 Task: Use the formula "MODE.MULT" in spreadsheet "Project portfolio".
Action: Mouse moved to (581, 409)
Screenshot: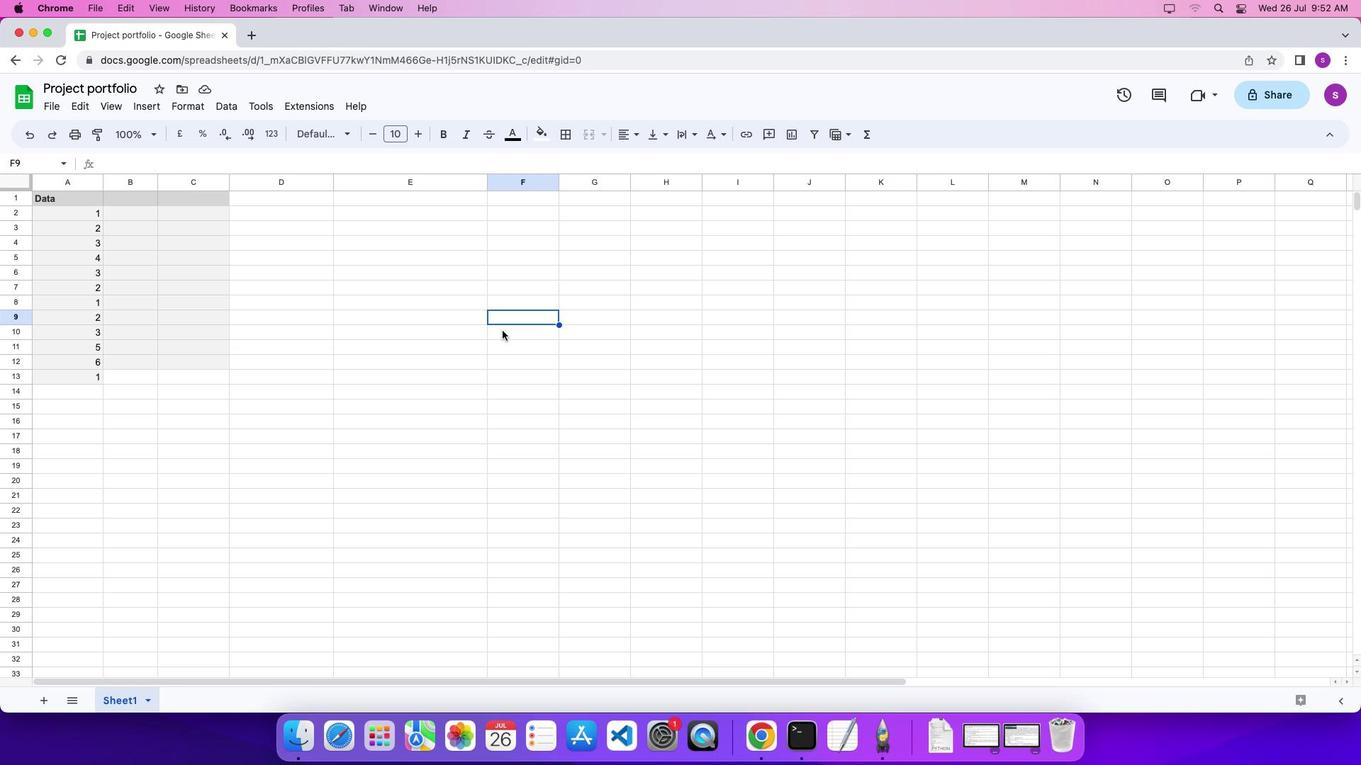 
Action: Mouse pressed left at (581, 409)
Screenshot: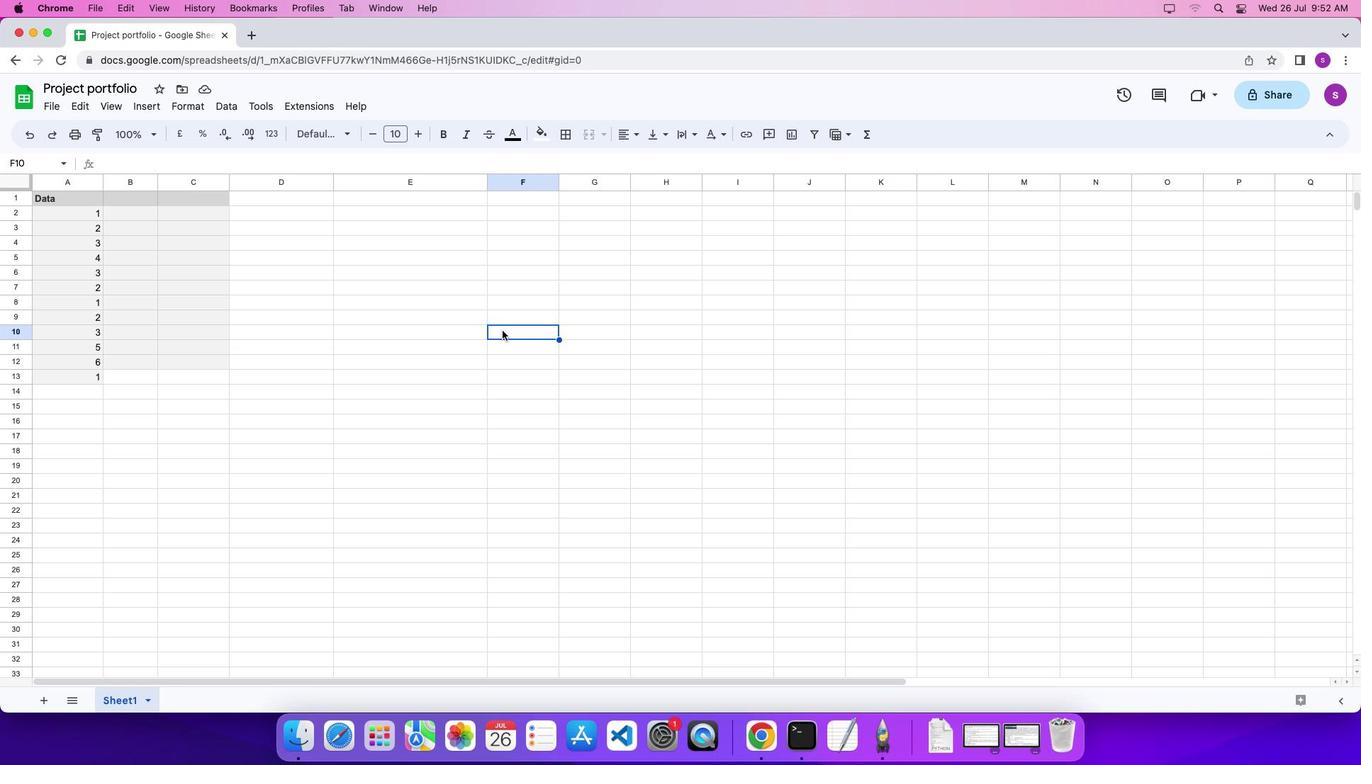 
Action: Key pressed '='
Screenshot: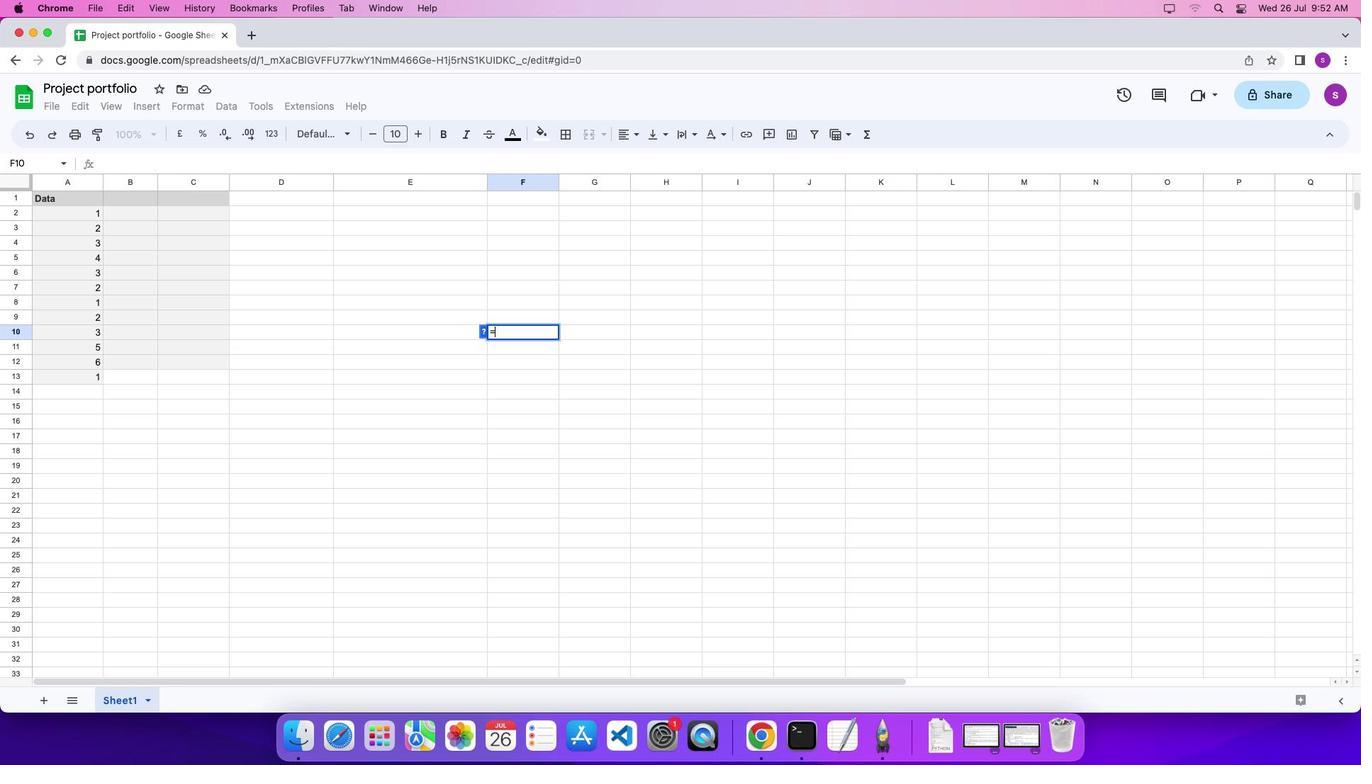 
Action: Mouse moved to (939, 219)
Screenshot: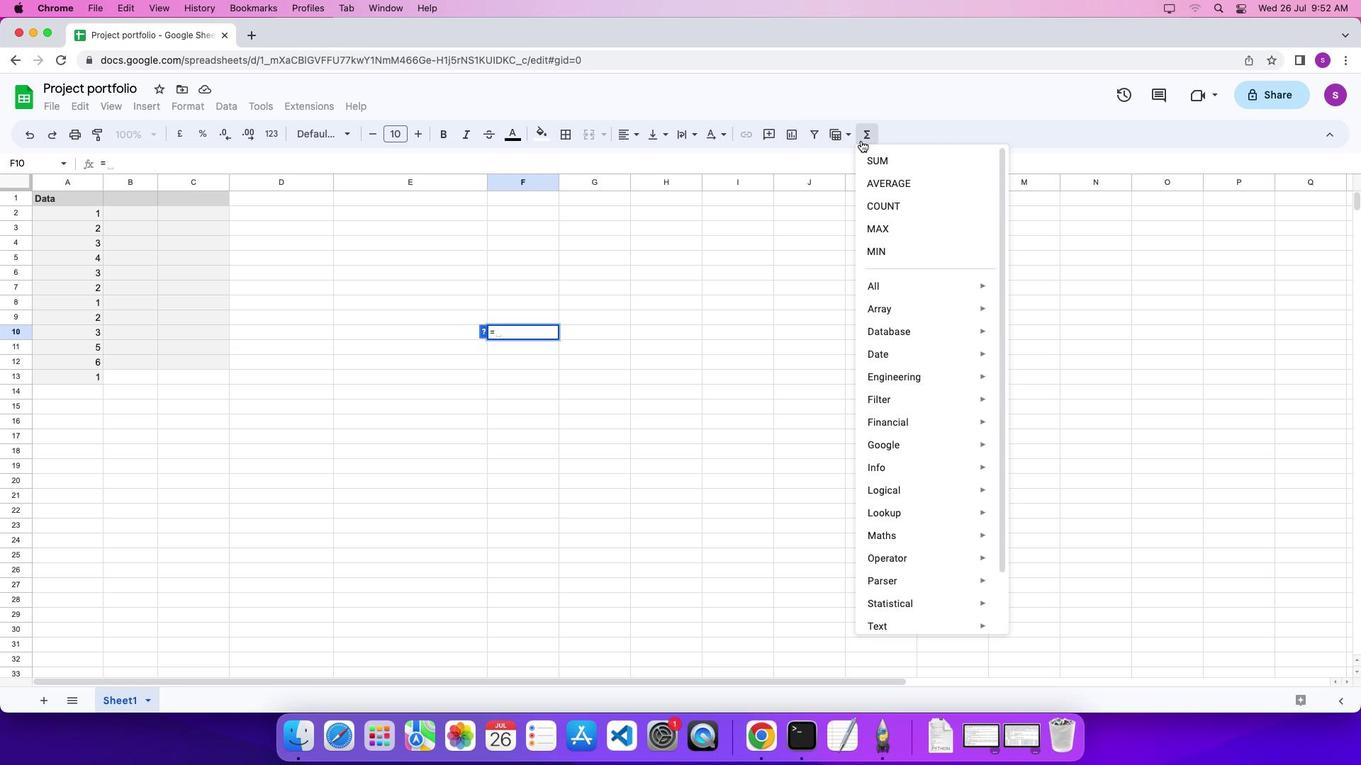
Action: Mouse pressed left at (939, 219)
Screenshot: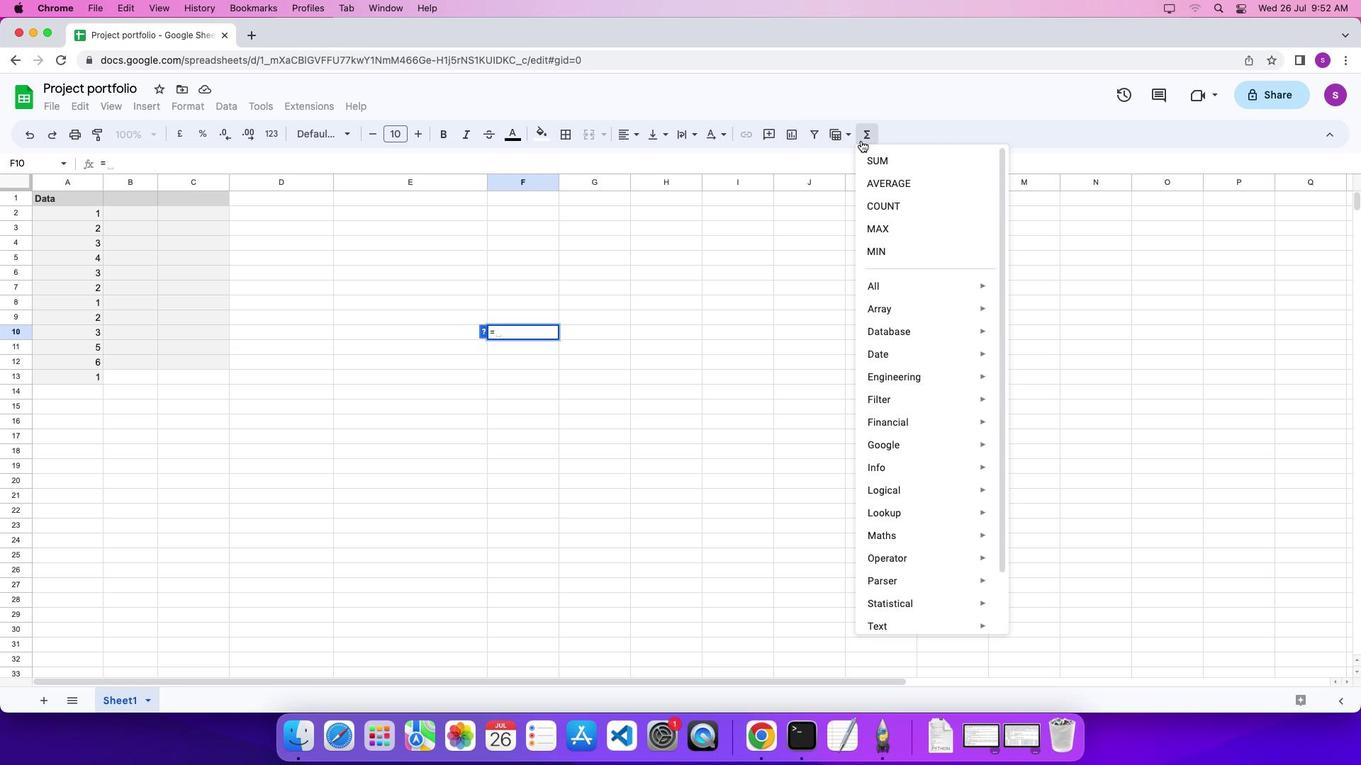 
Action: Mouse moved to (1185, 754)
Screenshot: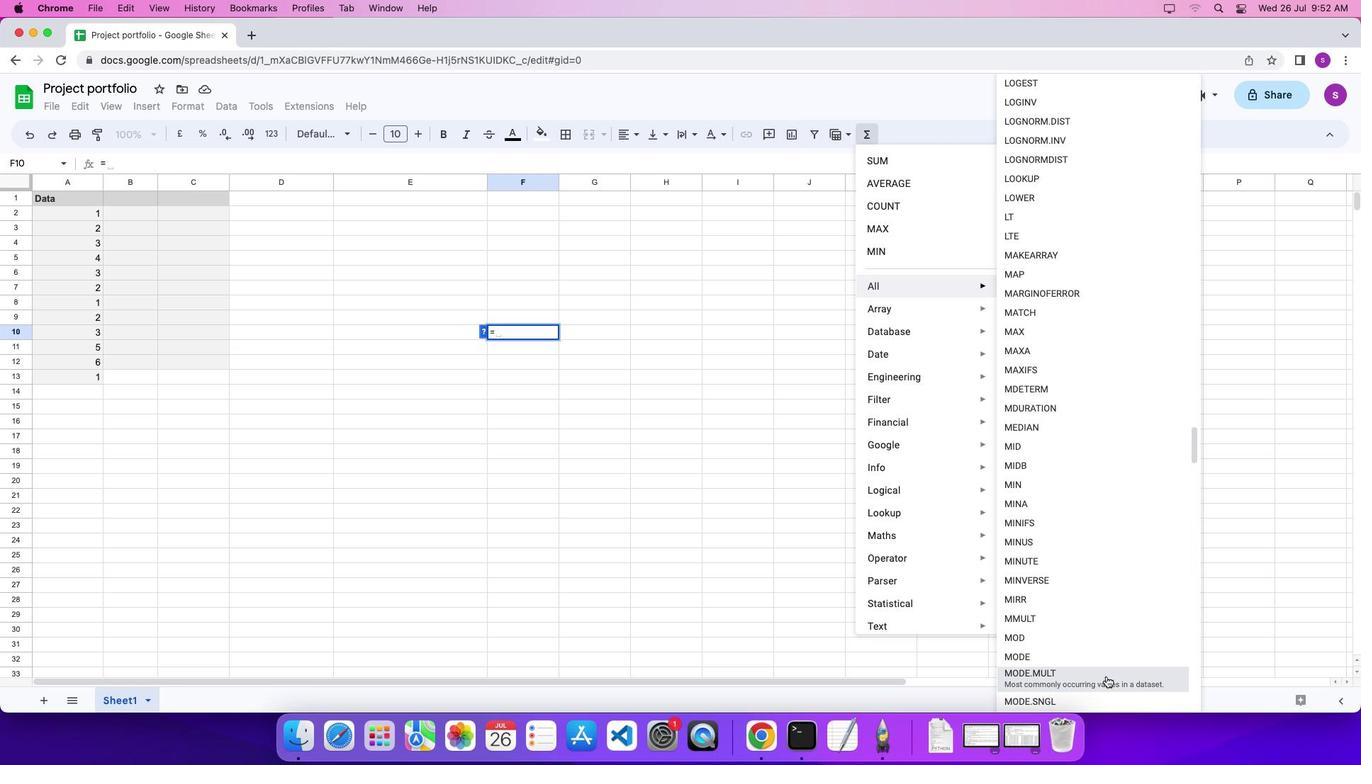 
Action: Mouse pressed left at (1185, 754)
Screenshot: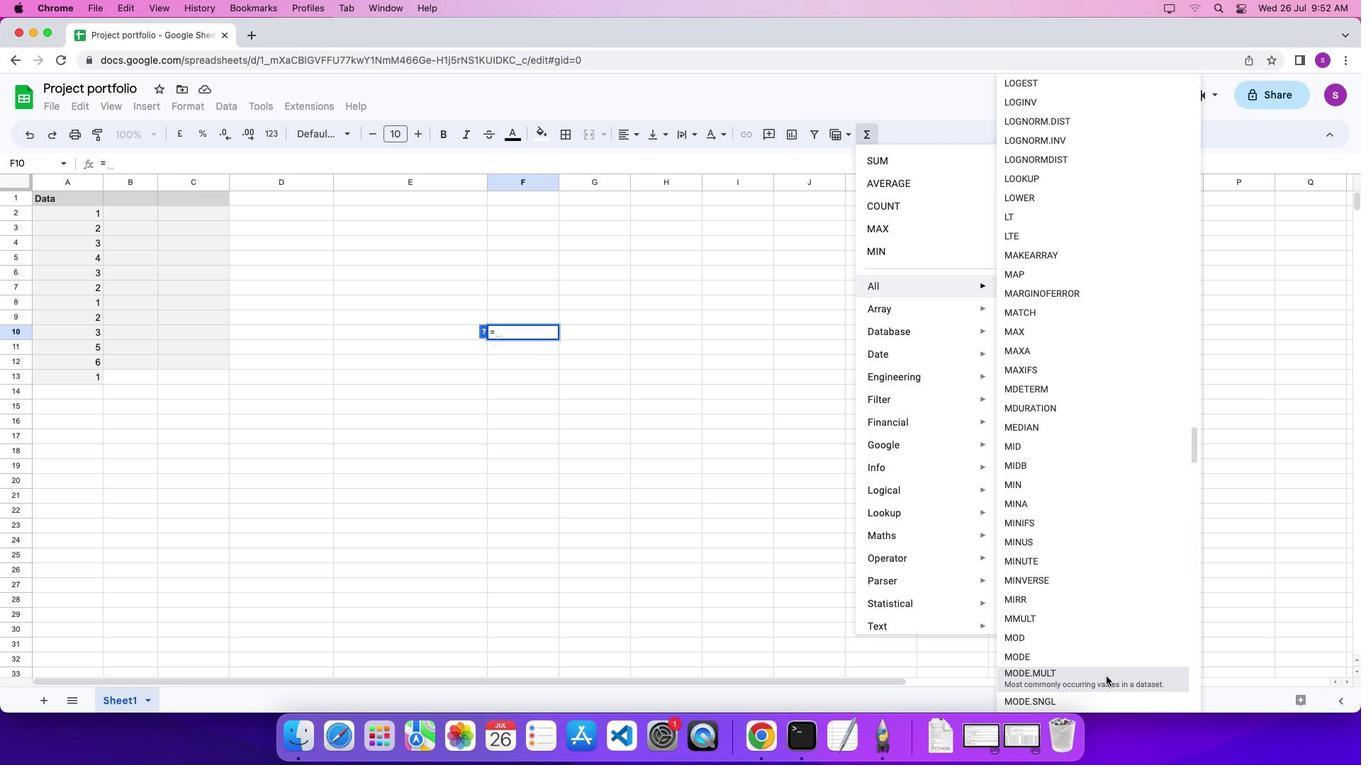 
Action: Mouse moved to (164, 287)
Screenshot: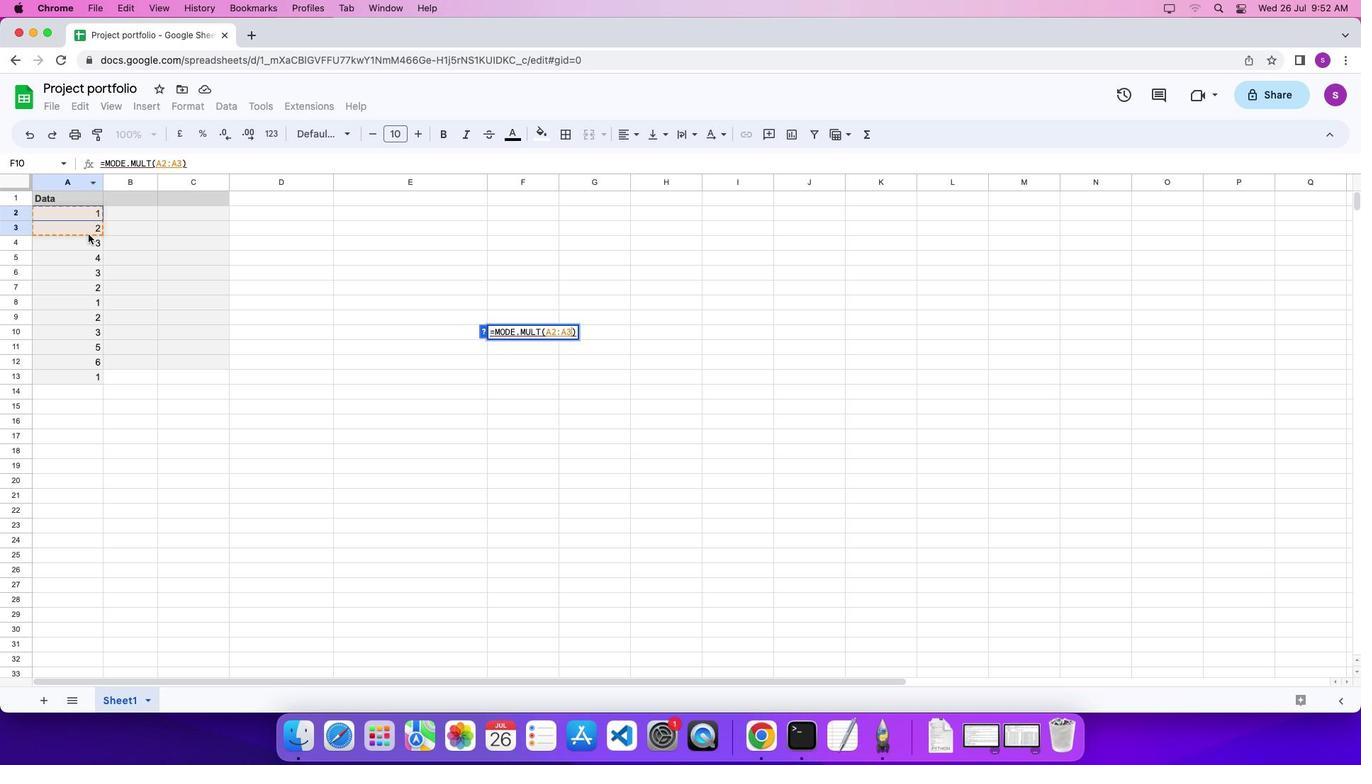 
Action: Mouse pressed left at (164, 287)
Screenshot: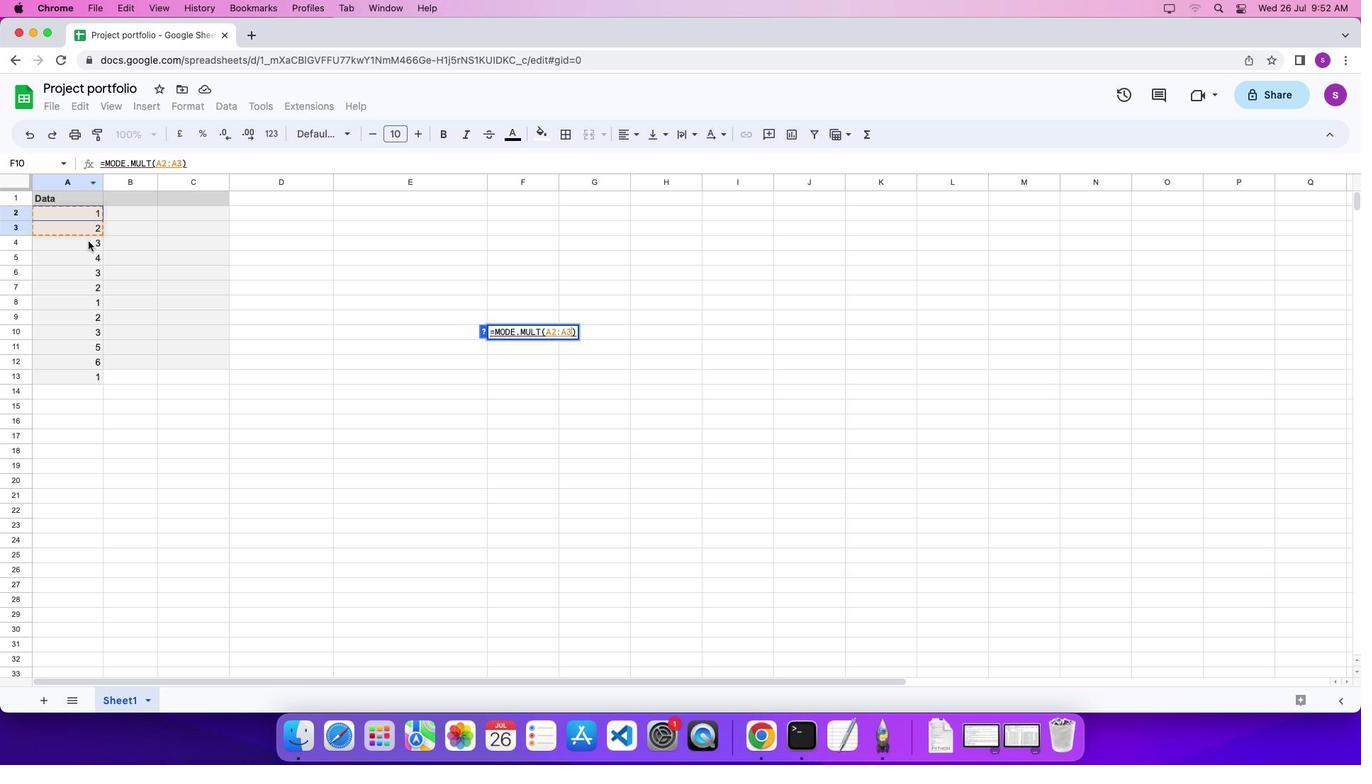 
Action: Mouse moved to (167, 451)
Screenshot: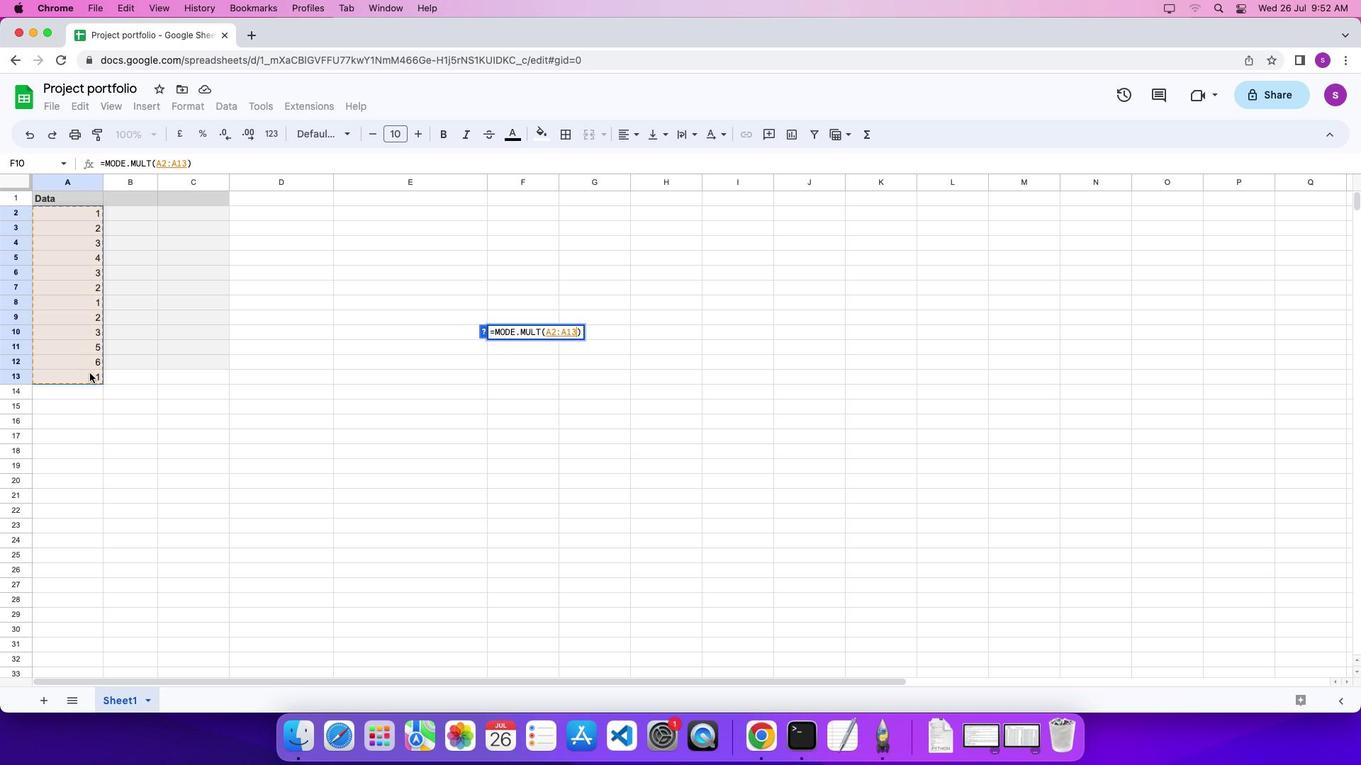 
Action: Key pressed '\x03'
Screenshot: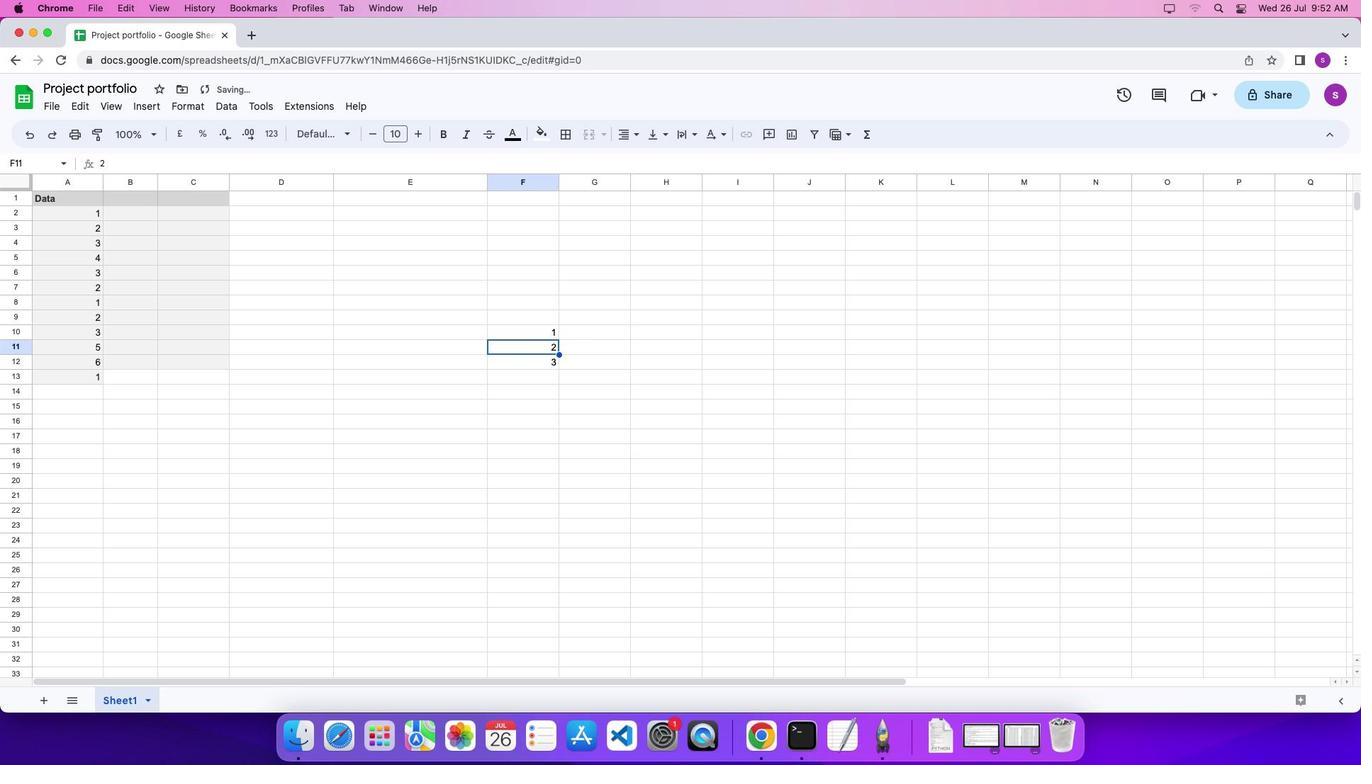 
